 Task: Select the Cape Verde Time as time zone for the schedule.
Action: Mouse moved to (69, 535)
Screenshot: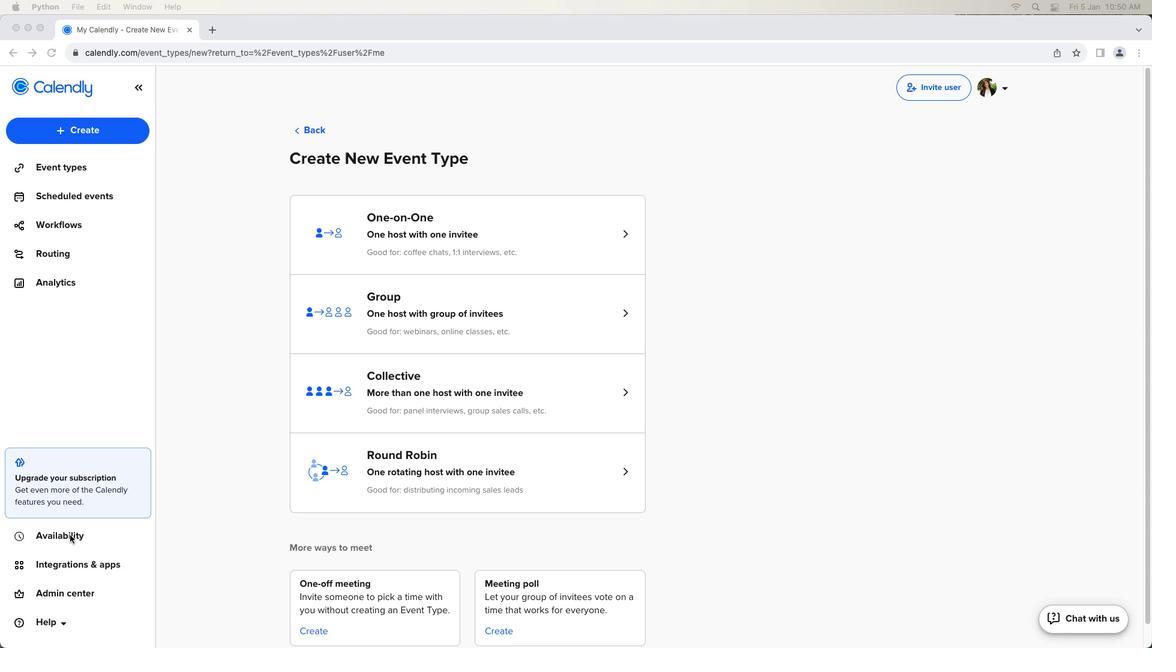 
Action: Mouse pressed left at (69, 535)
Screenshot: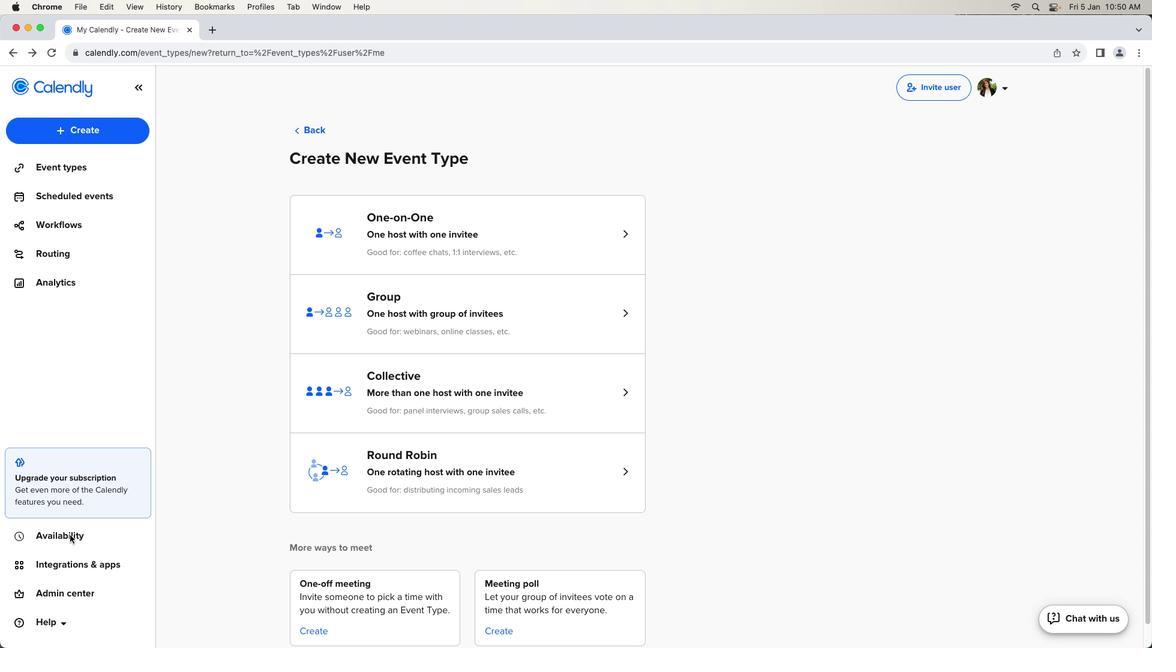 
Action: Mouse pressed left at (69, 535)
Screenshot: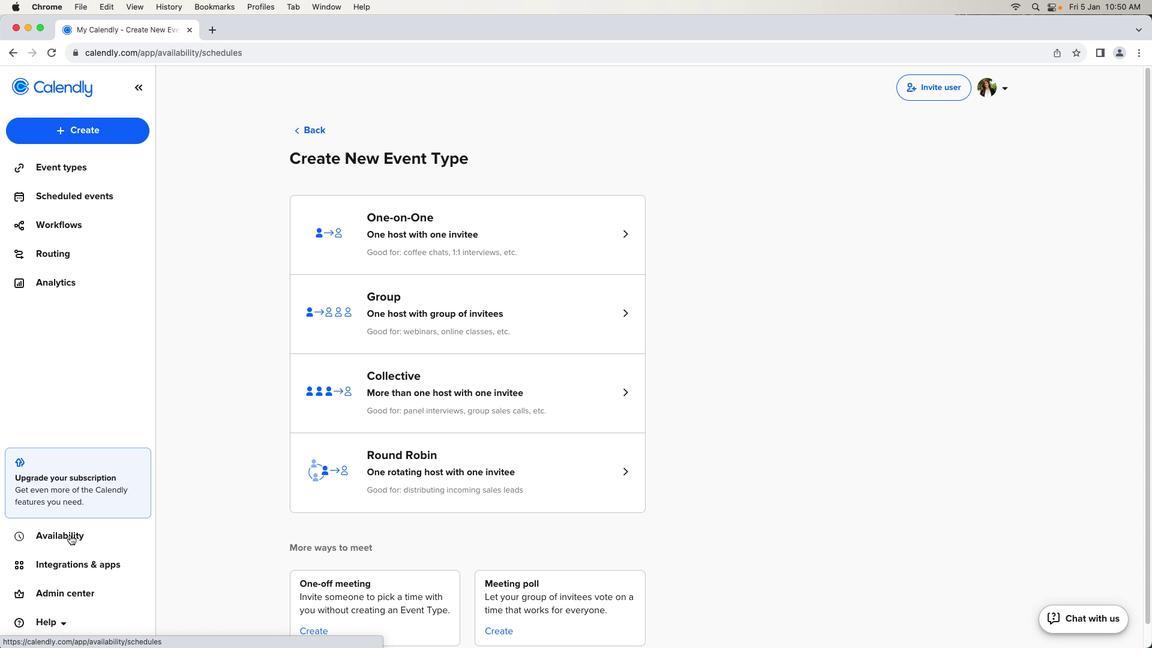 
Action: Mouse moved to (468, 291)
Screenshot: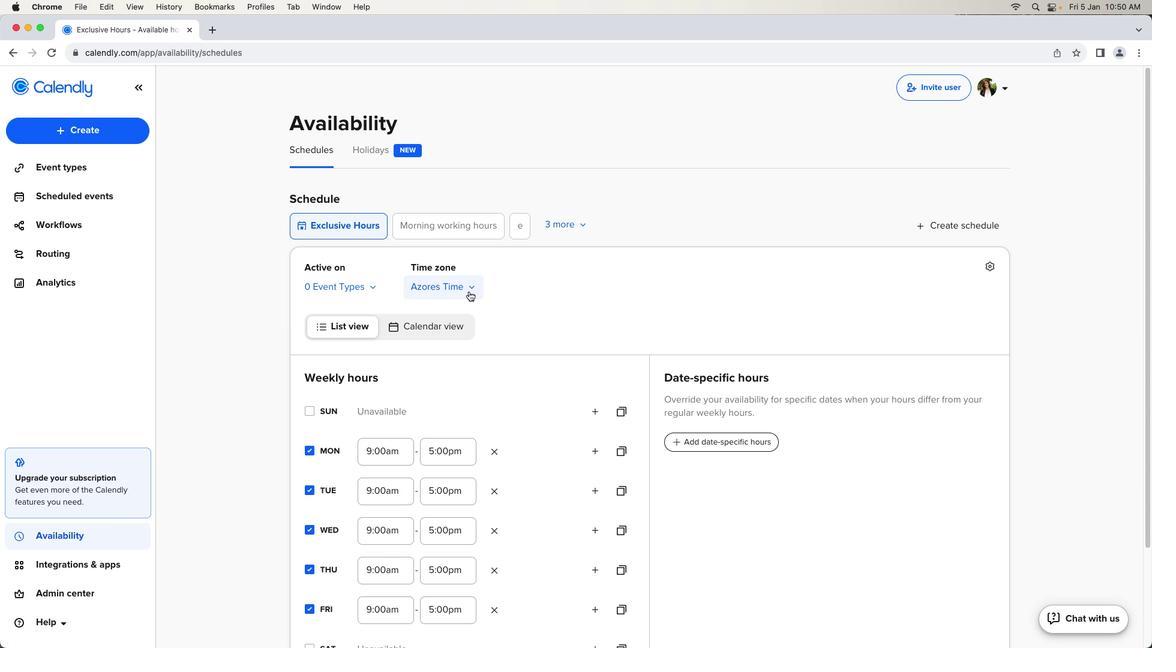 
Action: Mouse pressed left at (468, 291)
Screenshot: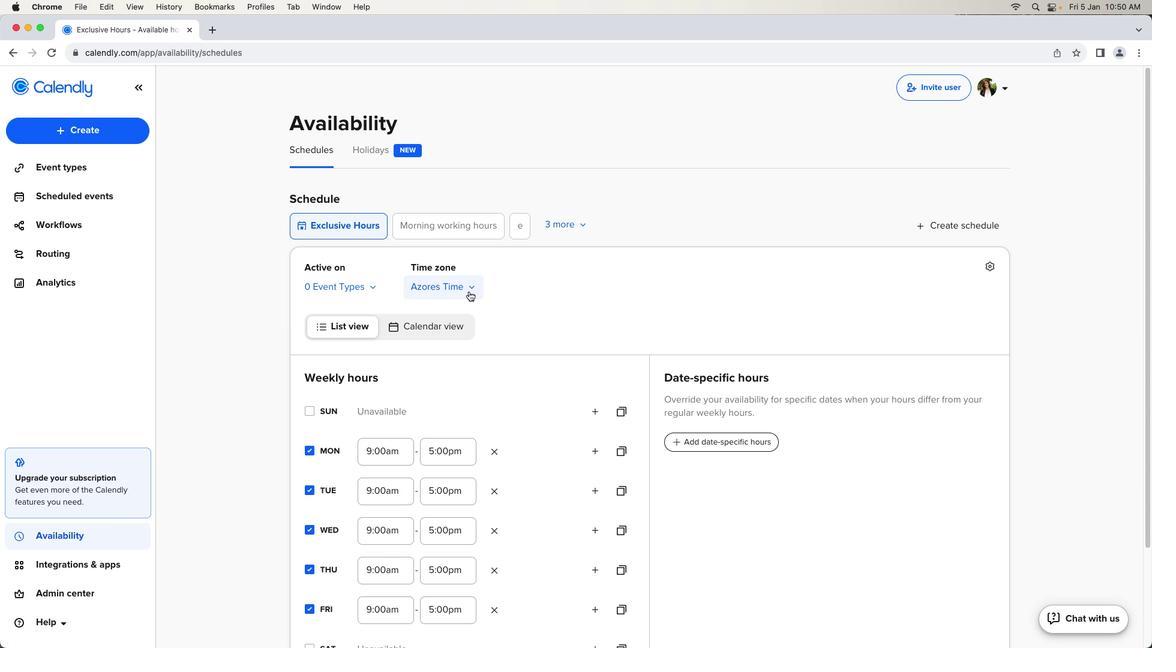 
Action: Mouse moved to (505, 449)
Screenshot: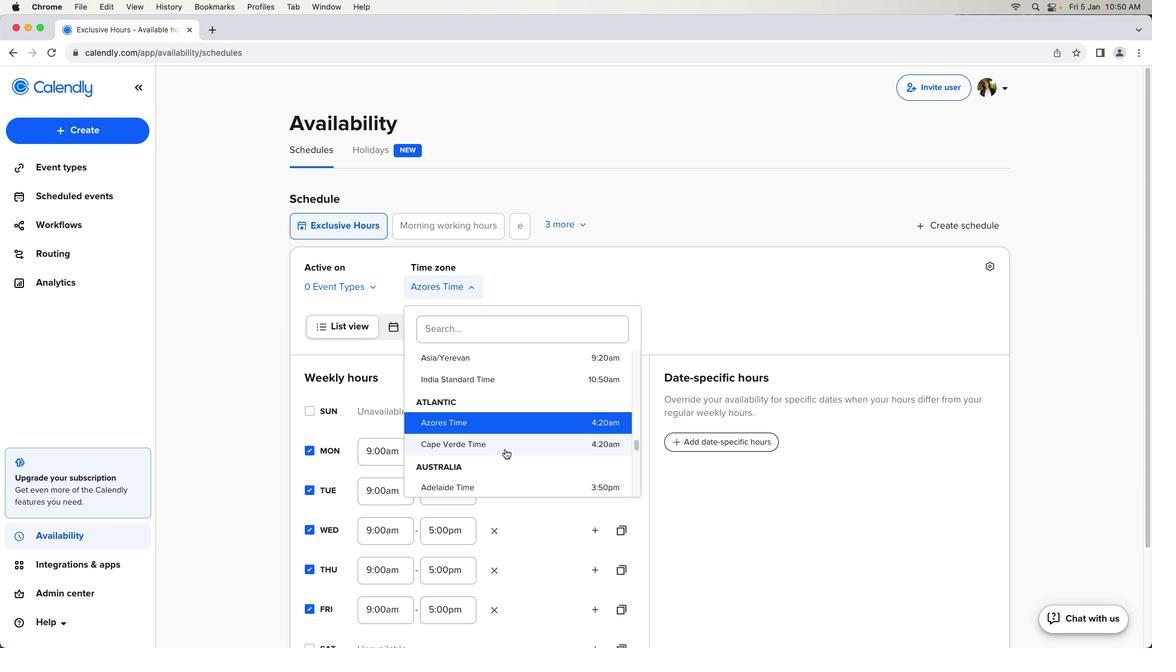
Action: Mouse pressed left at (505, 449)
Screenshot: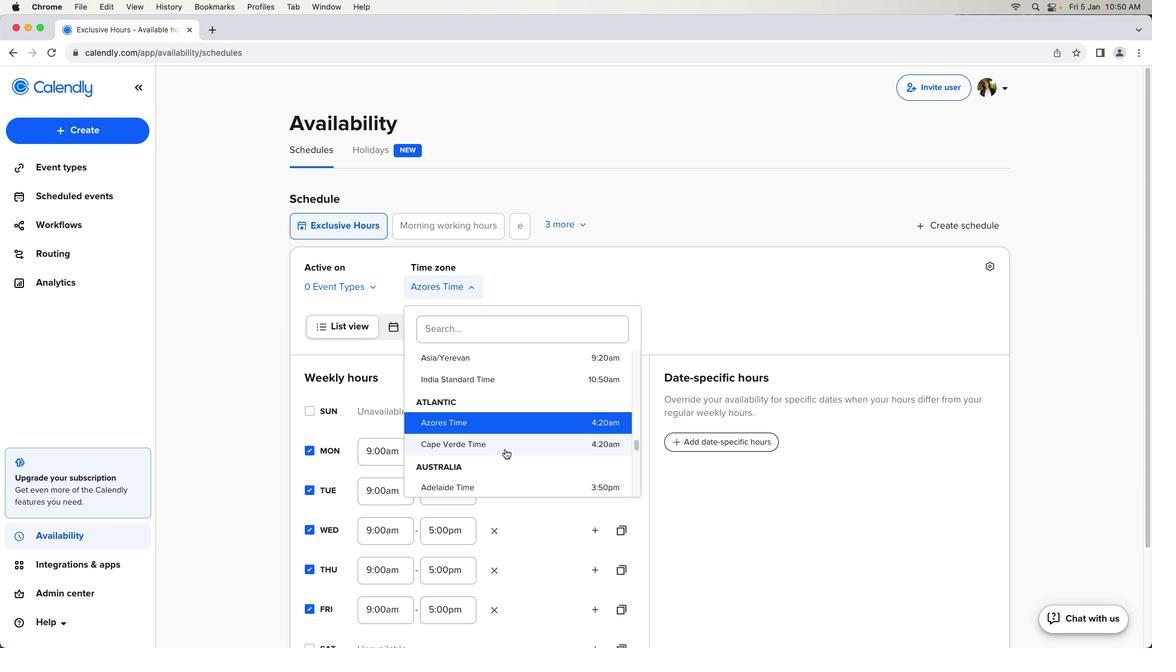 
Action: Mouse moved to (505, 449)
Screenshot: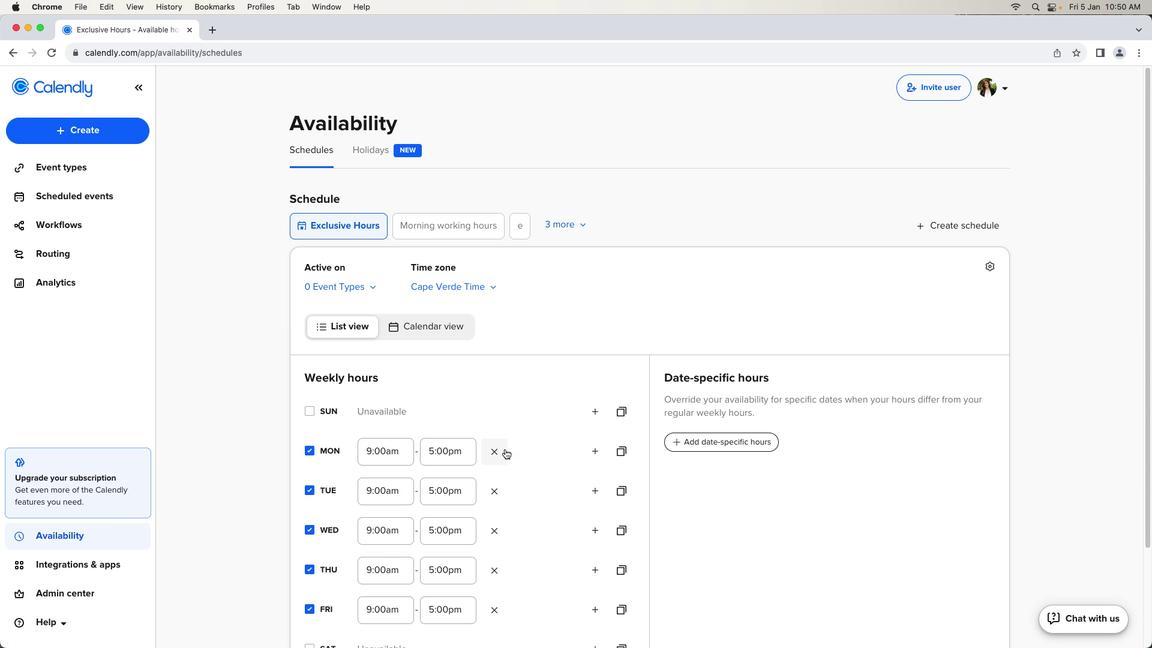 
